 Task: Assign in the project BayTech the issue 'Create a new online platform for online meditation and mindfulness courses with advanced guided meditation and stress reduction features.' to the sprint 'API Management Sprint'. Assign in the project BayTech the issue 'Implement a new cloud-based asset management system for a company with advanced asset tracking and maintenance features' to the sprint 'API Management Sprint'. Assign in the project BayTech the issue 'Integrate a new push notification feature into an existing mobile application to enhance user engagement and real-time updates' to the sprint 'API Management Sprint'. Assign in the project BayTech the issue 'Develop a new tool for automated testing of mobile application UI/UX design and user flow' to the sprint 'API Management Sprint'
Action: Mouse moved to (187, 57)
Screenshot: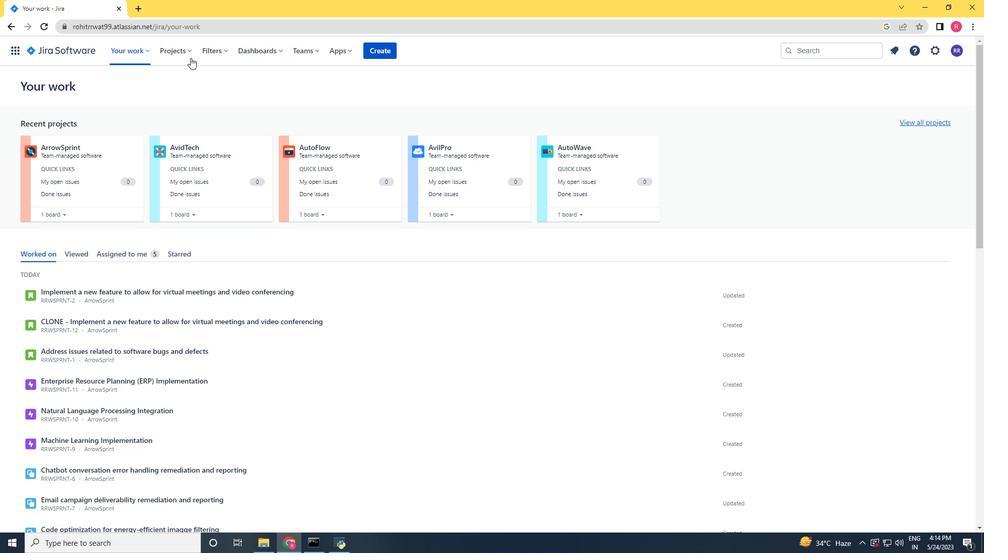 
Action: Mouse pressed left at (187, 57)
Screenshot: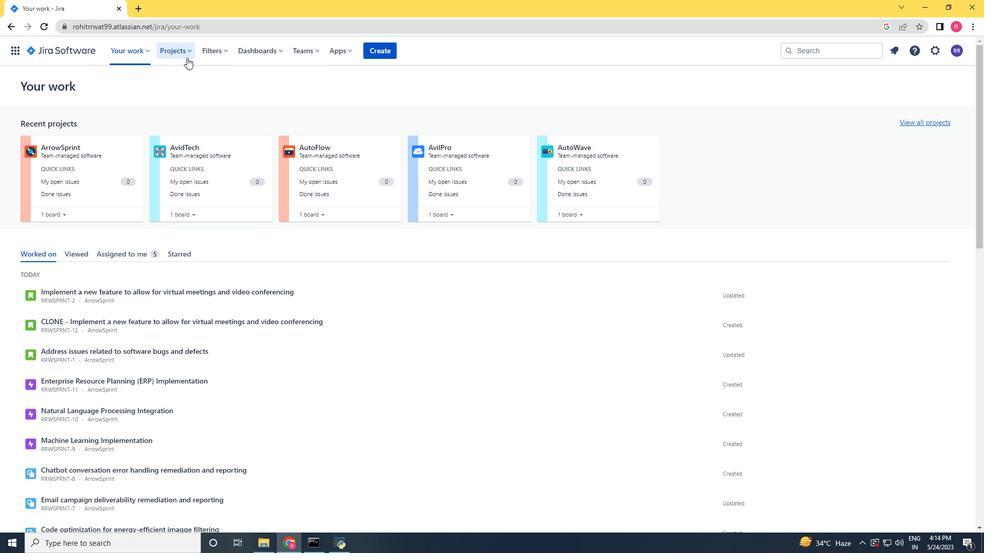
Action: Mouse moved to (205, 100)
Screenshot: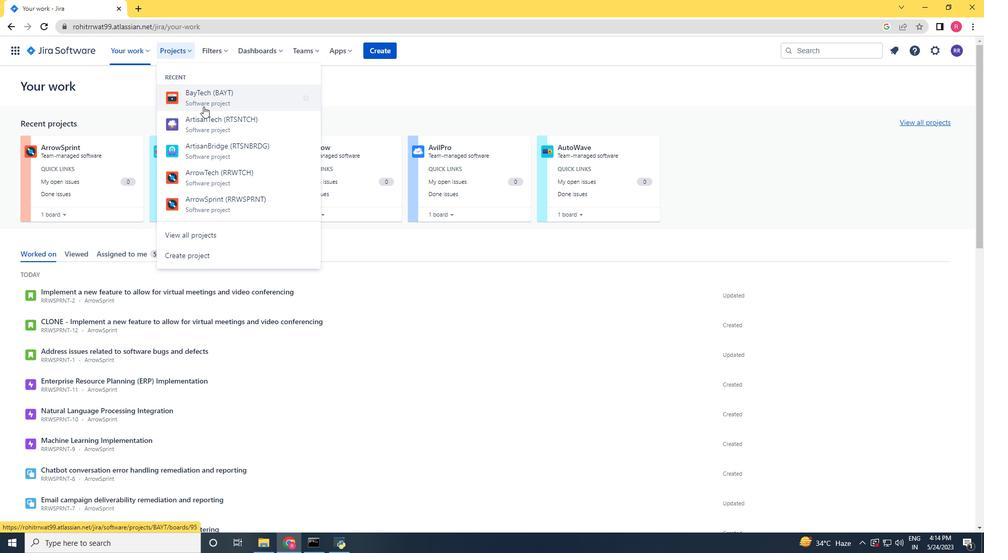 
Action: Mouse pressed left at (205, 100)
Screenshot: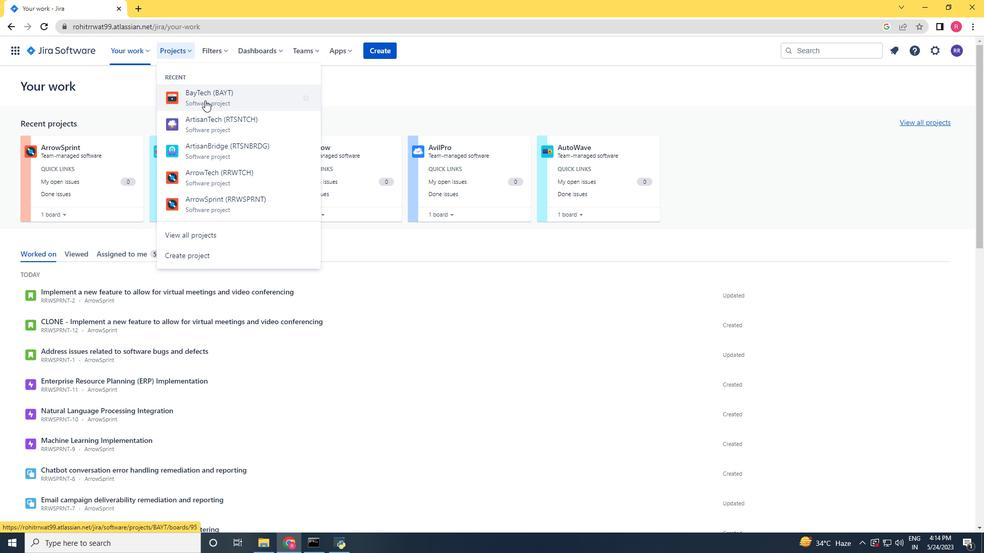 
Action: Mouse moved to (44, 157)
Screenshot: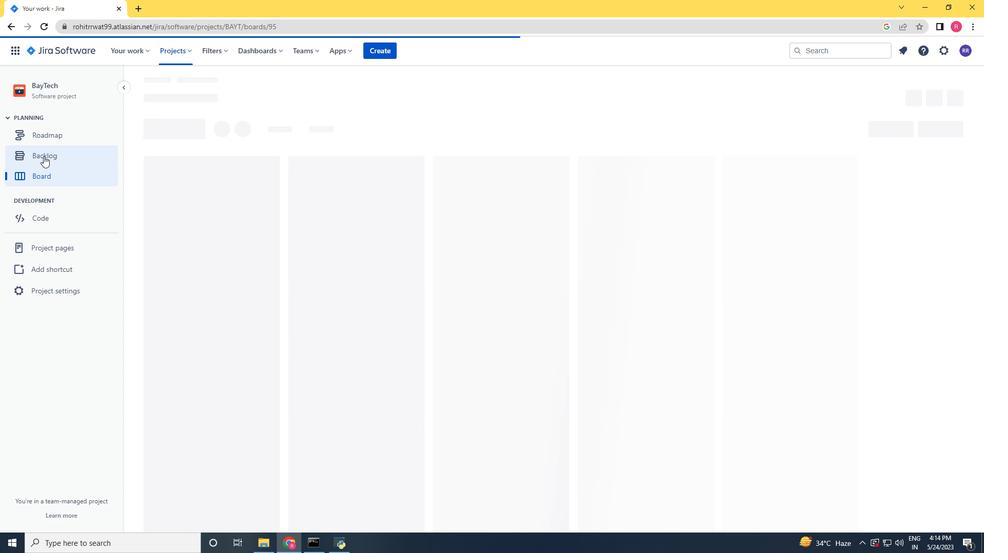 
Action: Mouse pressed left at (44, 157)
Screenshot: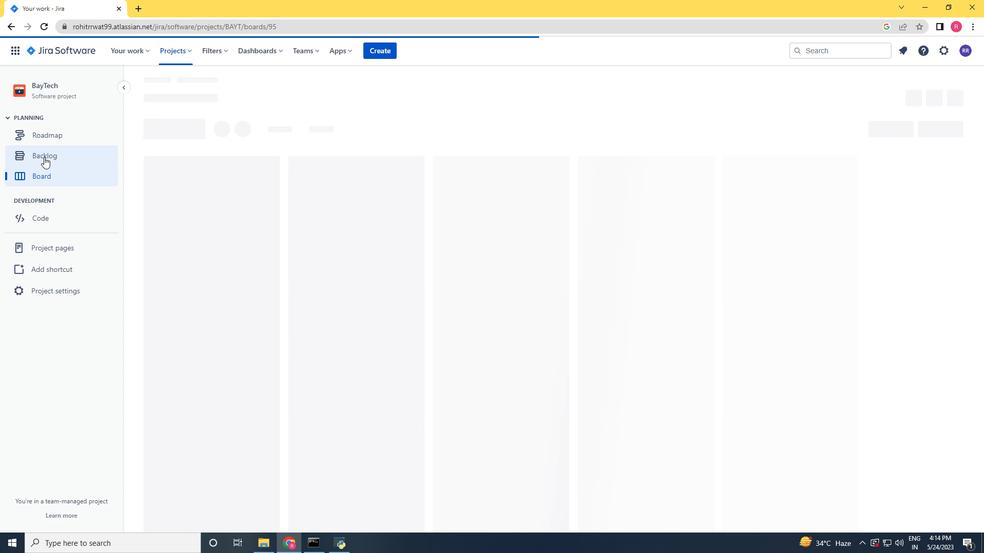 
Action: Mouse moved to (937, 289)
Screenshot: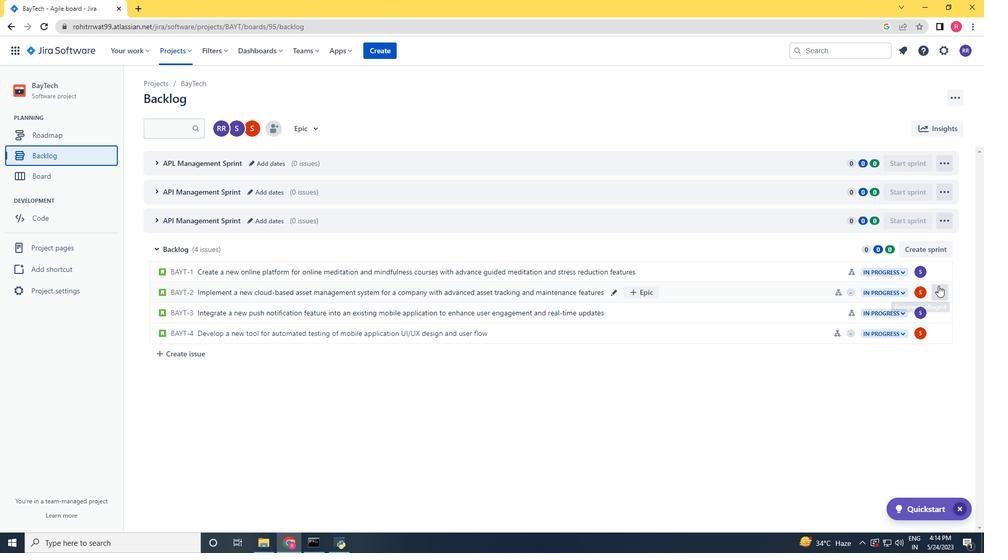 
Action: Mouse pressed left at (937, 289)
Screenshot: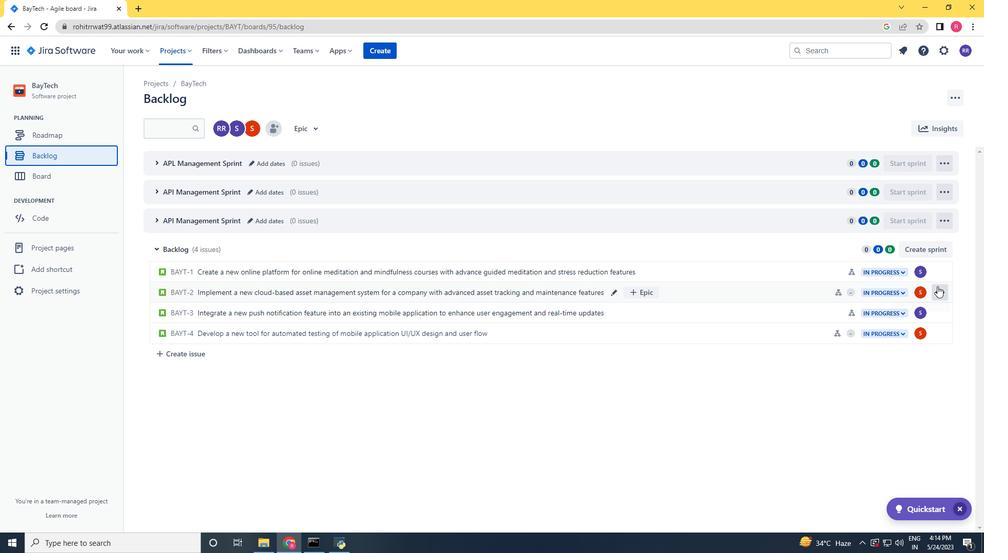 
Action: Mouse moved to (936, 272)
Screenshot: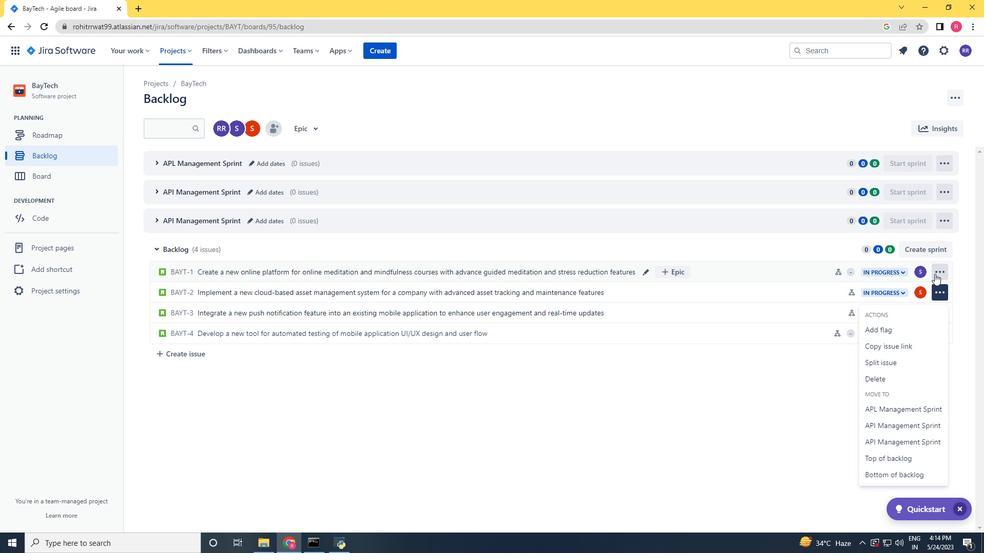 
Action: Mouse pressed left at (936, 272)
Screenshot: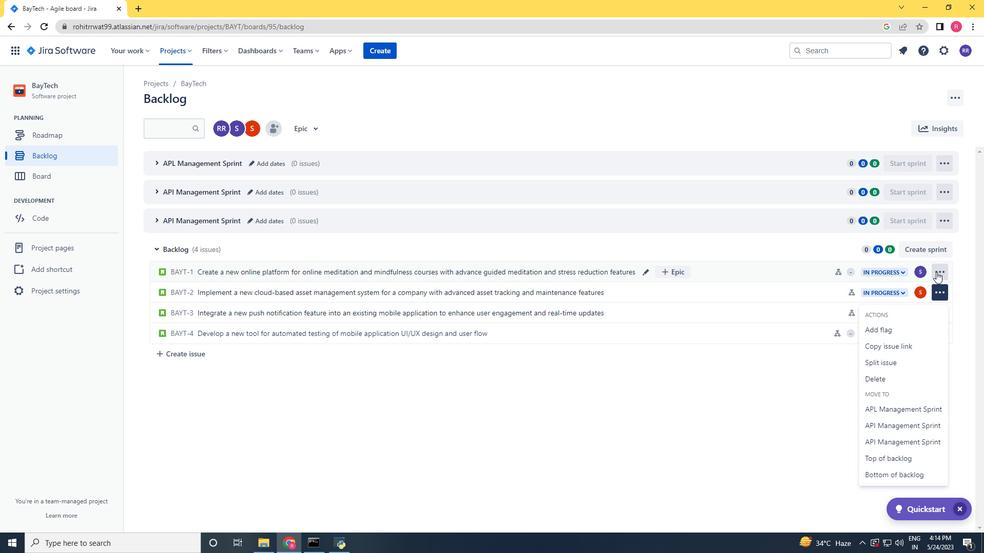 
Action: Mouse moved to (915, 386)
Screenshot: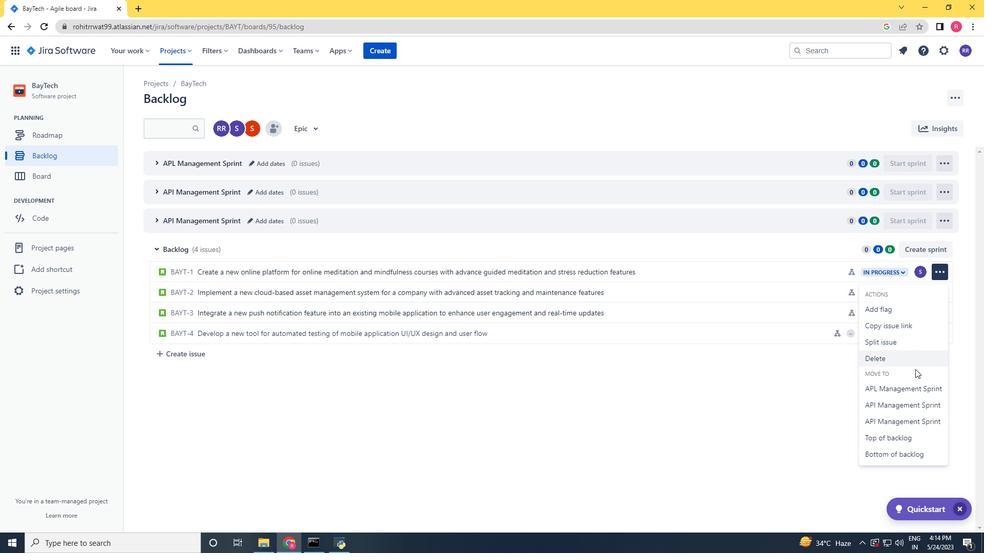 
Action: Mouse pressed left at (915, 386)
Screenshot: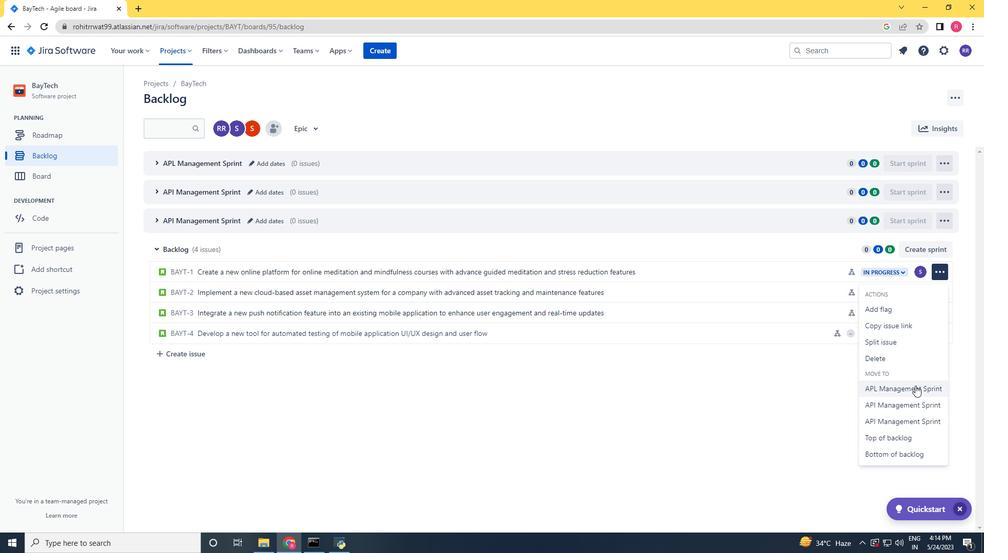 
Action: Mouse moved to (157, 165)
Screenshot: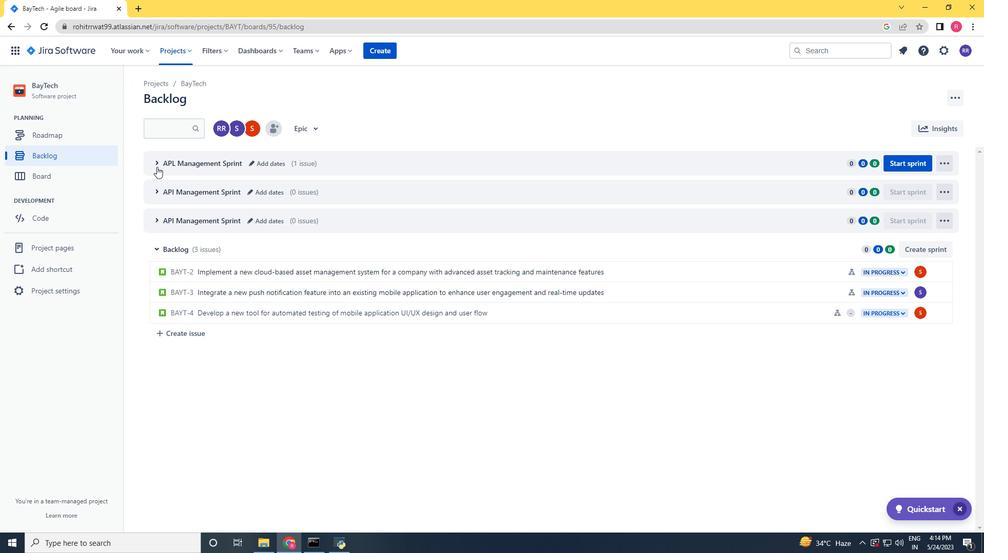 
Action: Mouse pressed left at (157, 165)
Screenshot: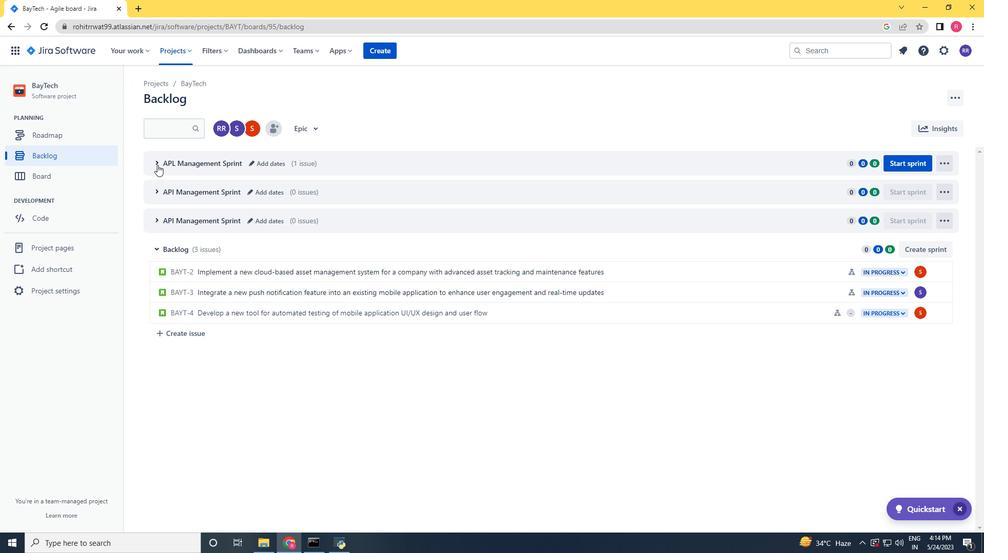 
Action: Mouse moved to (940, 334)
Screenshot: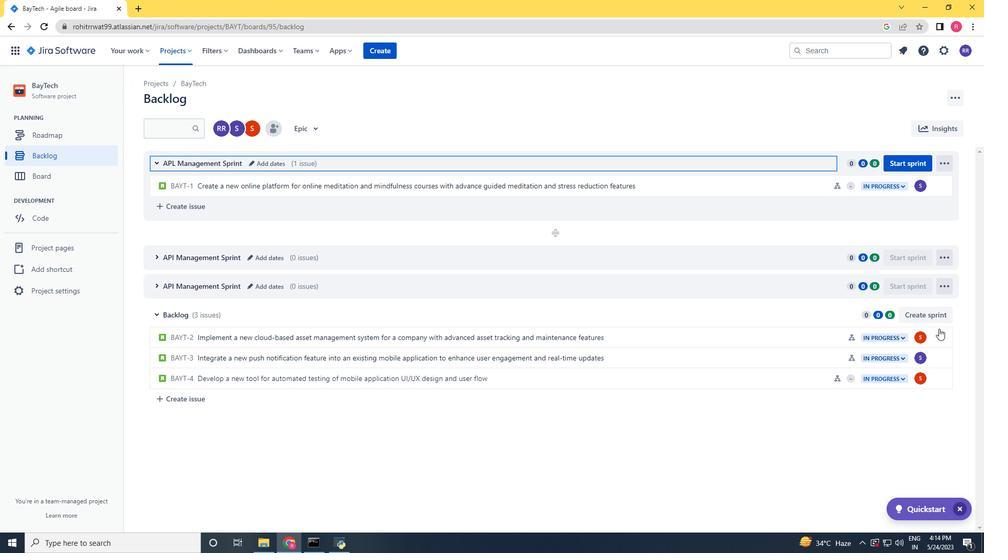 
Action: Mouse pressed left at (940, 334)
Screenshot: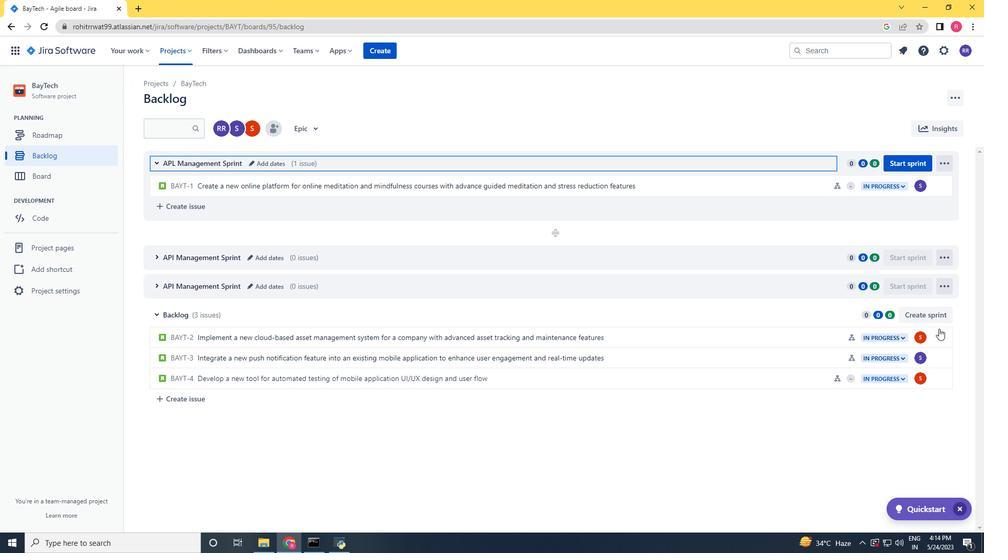 
Action: Mouse moved to (882, 267)
Screenshot: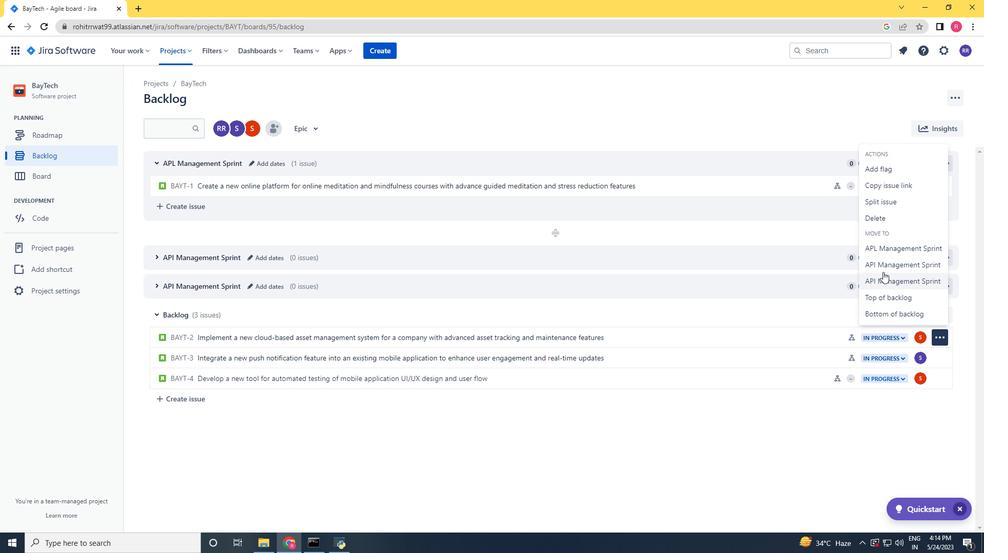 
Action: Mouse pressed left at (882, 267)
Screenshot: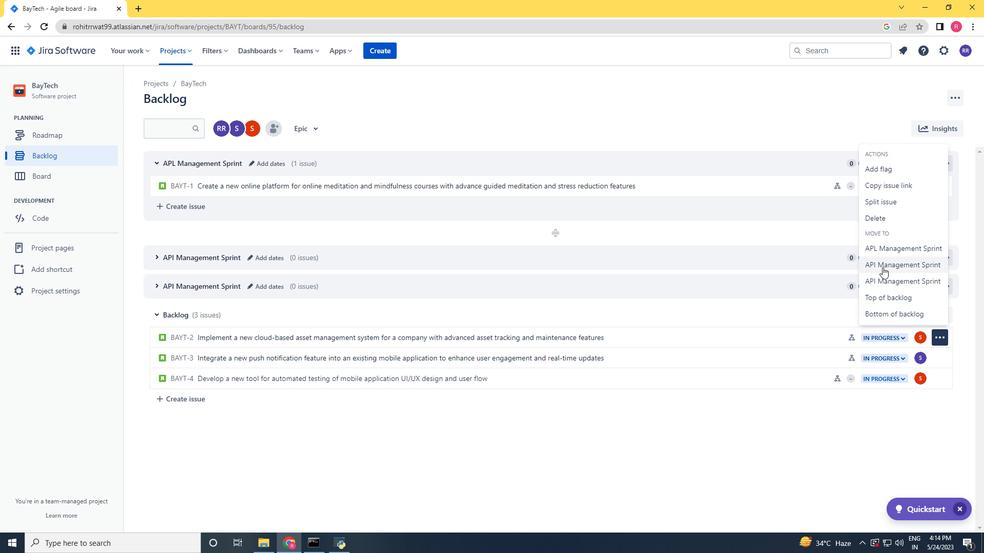 
Action: Mouse moved to (156, 255)
Screenshot: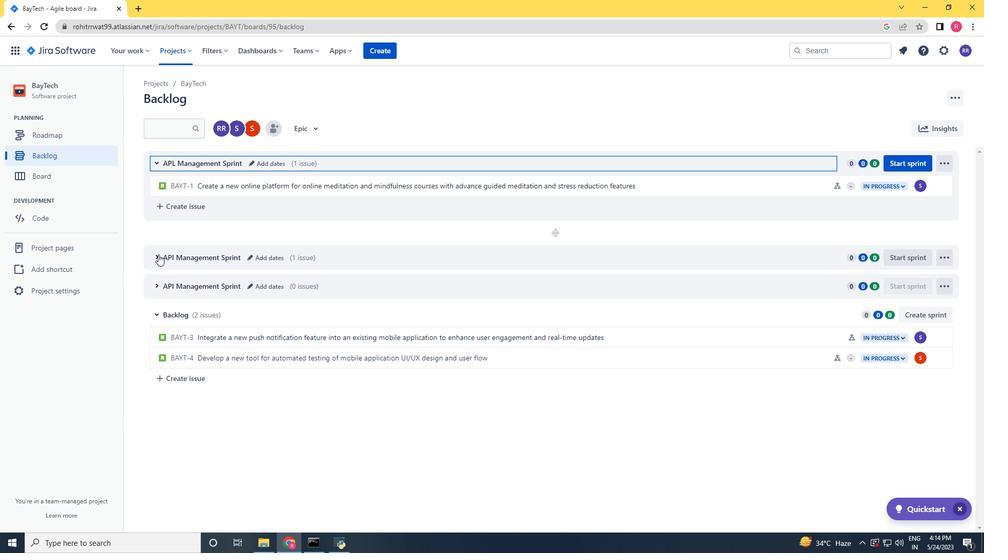 
Action: Mouse pressed left at (156, 255)
Screenshot: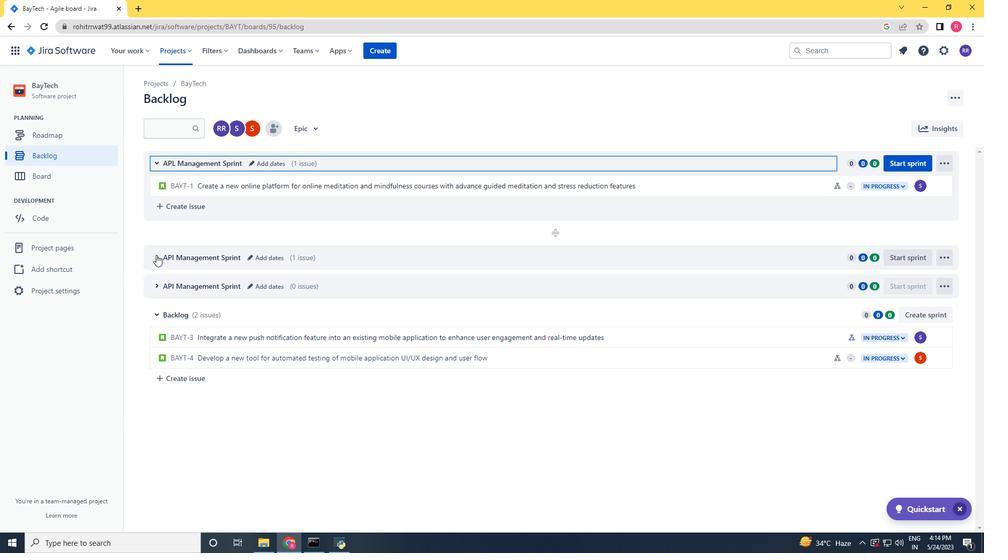 
Action: Mouse moved to (938, 405)
Screenshot: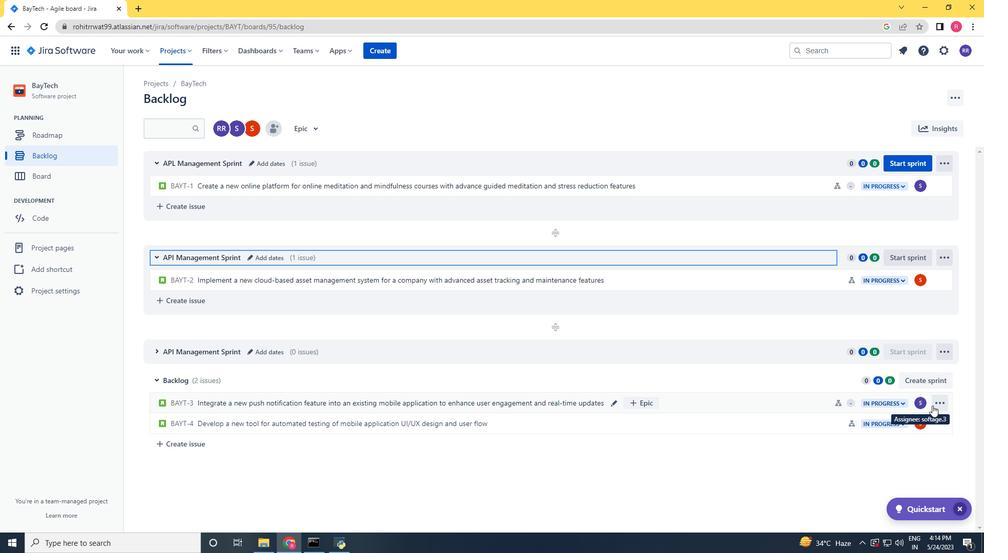 
Action: Mouse pressed left at (938, 405)
Screenshot: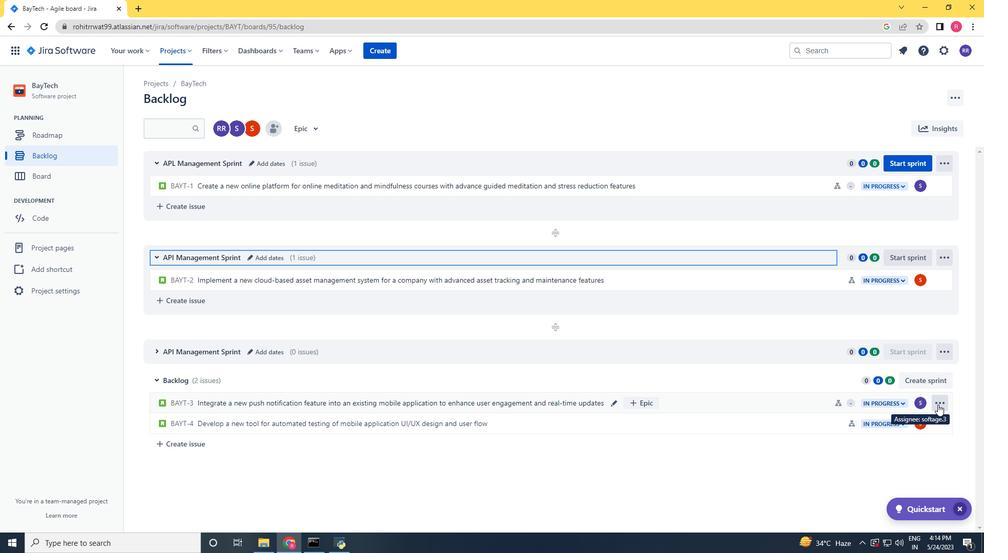 
Action: Mouse moved to (876, 349)
Screenshot: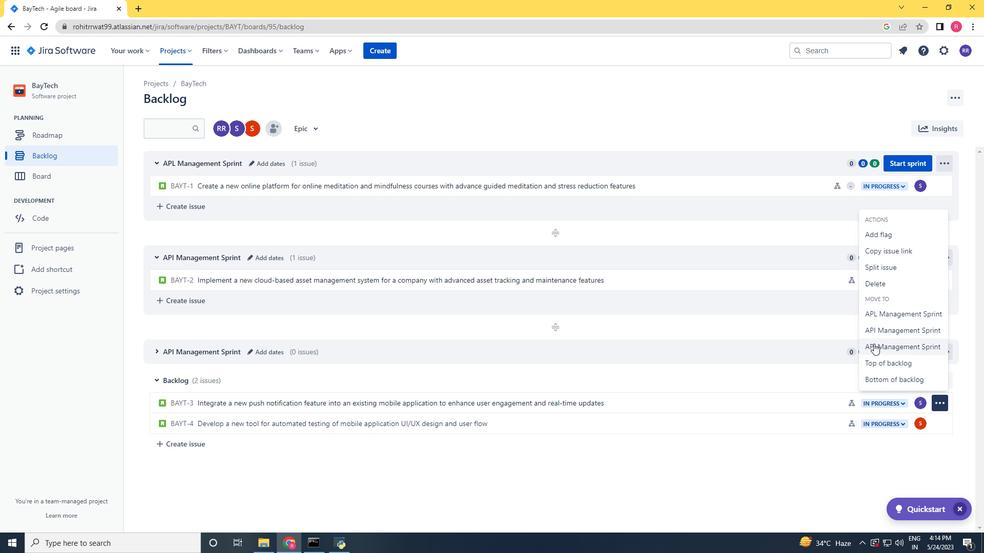 
Action: Mouse pressed left at (876, 349)
Screenshot: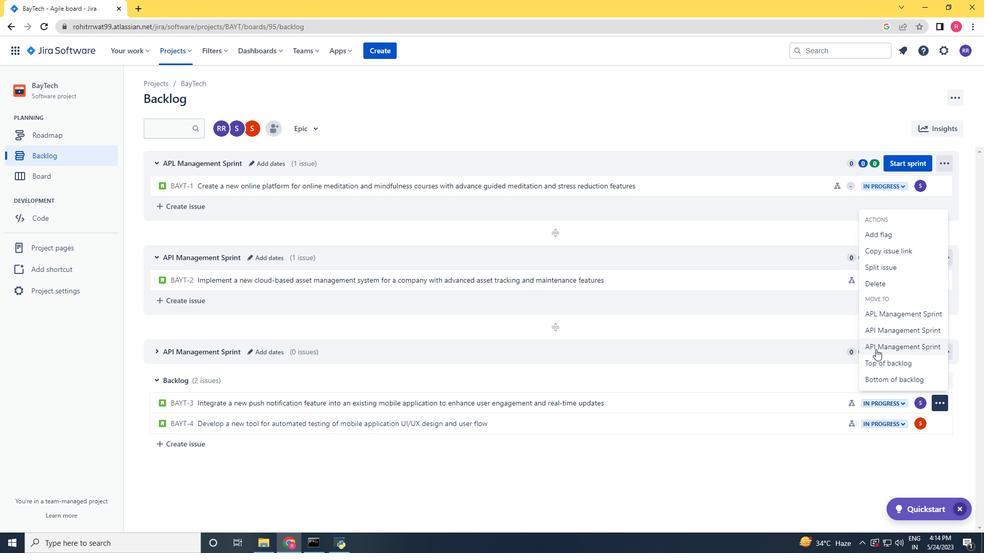 
Action: Mouse moved to (154, 351)
Screenshot: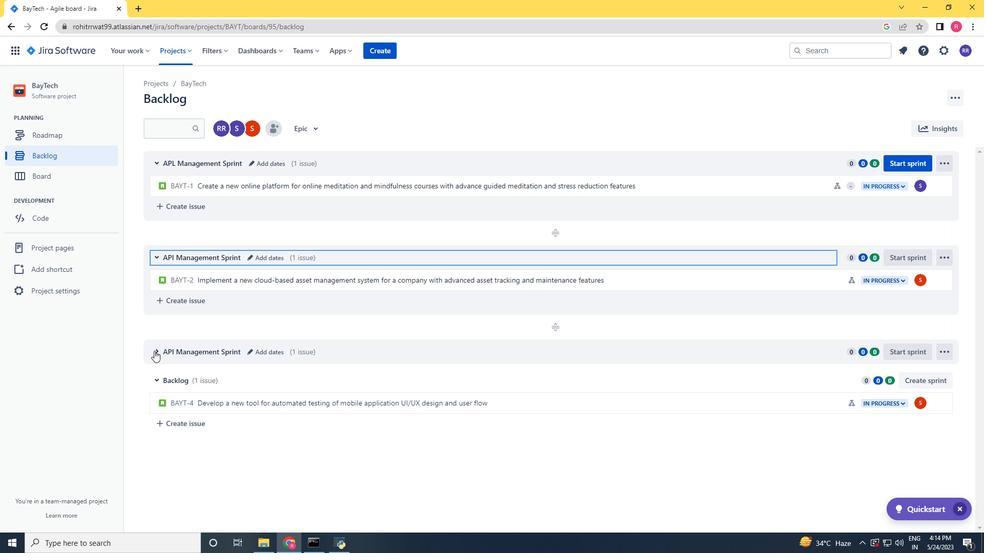 
Action: Mouse pressed left at (154, 351)
Screenshot: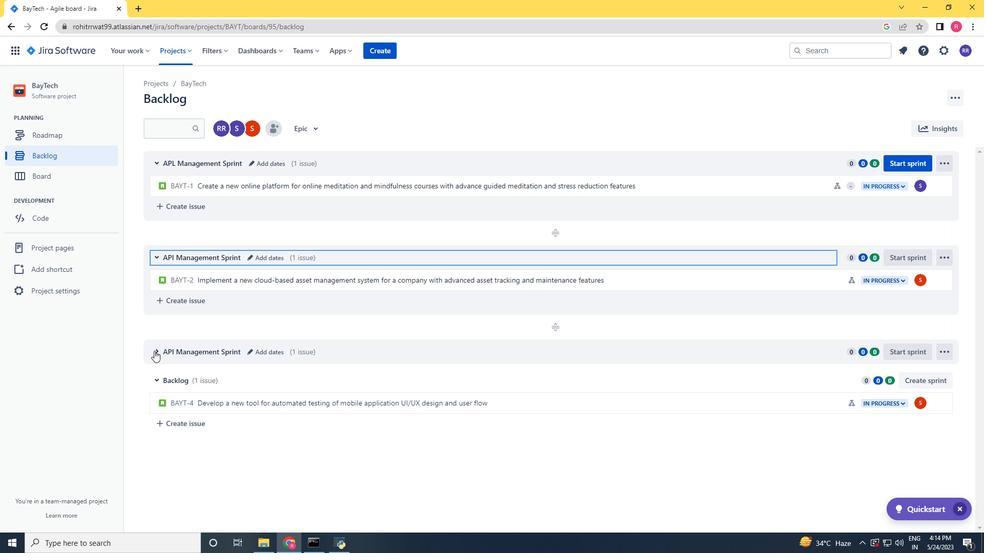 
Action: Mouse moved to (359, 368)
Screenshot: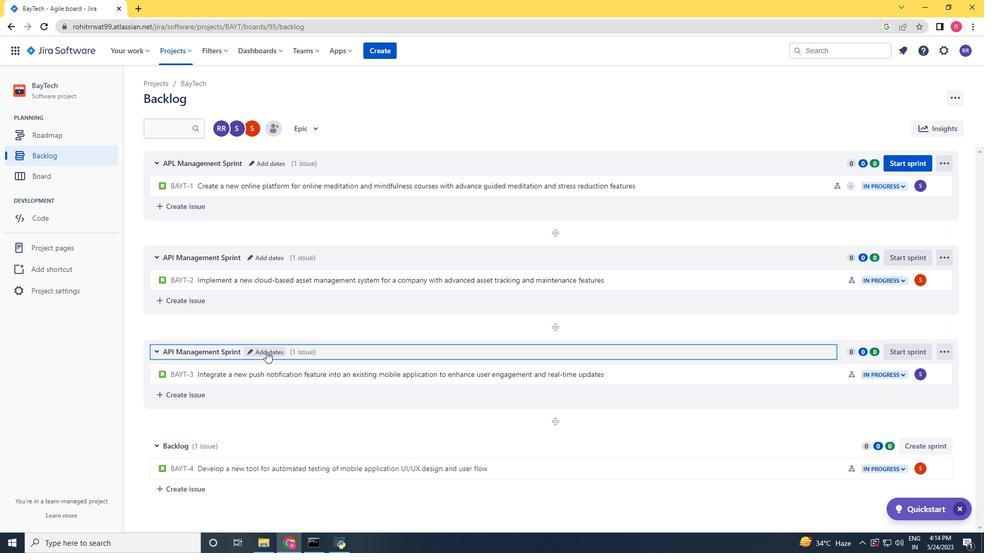 
Action: Mouse scrolled (359, 367) with delta (0, 0)
Screenshot: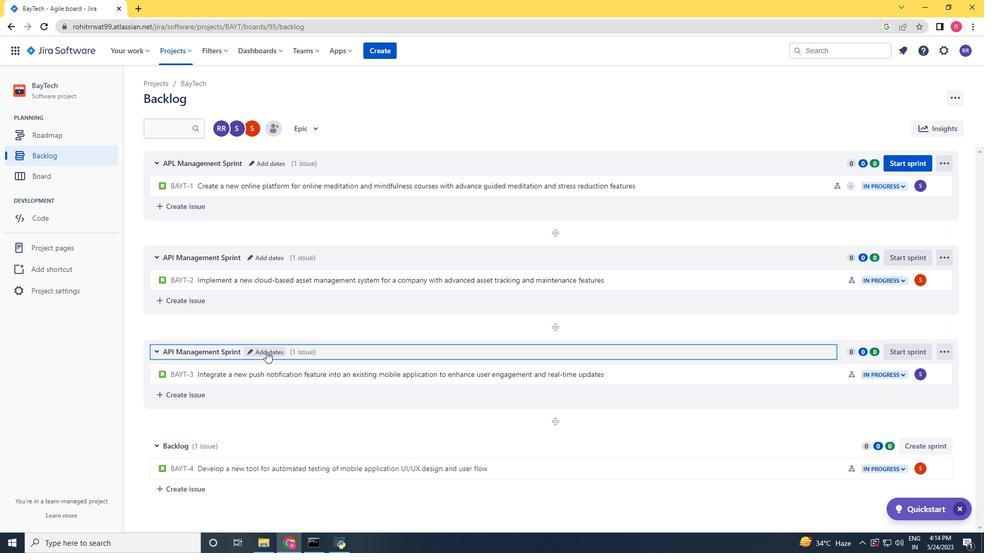 
Action: Mouse moved to (381, 371)
Screenshot: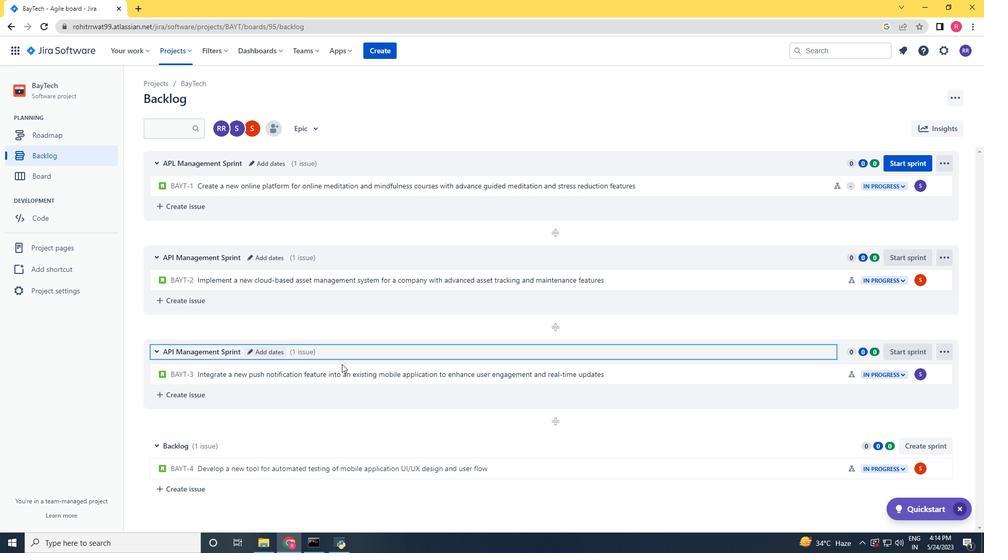 
Action: Mouse scrolled (381, 370) with delta (0, 0)
Screenshot: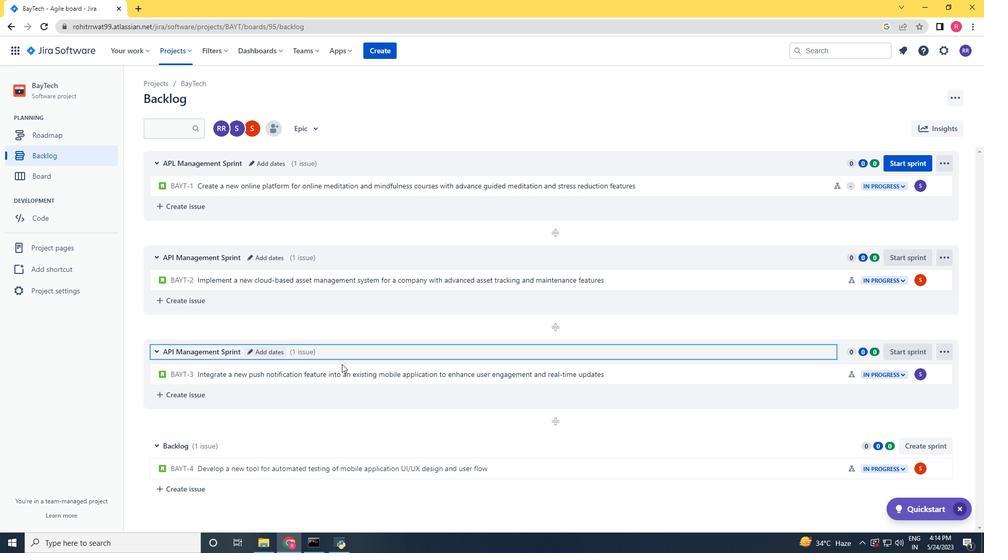 
Action: Mouse moved to (388, 371)
Screenshot: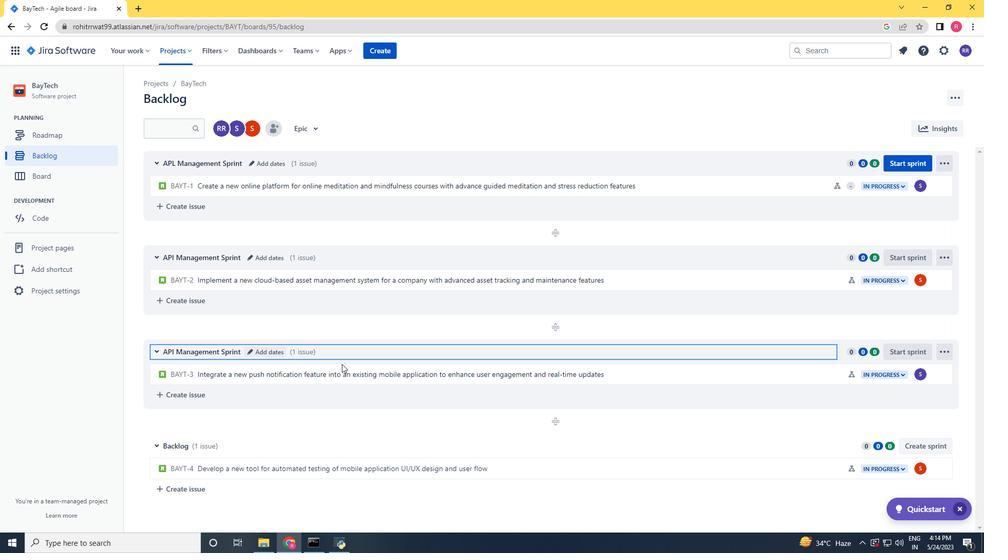 
Action: Mouse scrolled (388, 371) with delta (0, 0)
Screenshot: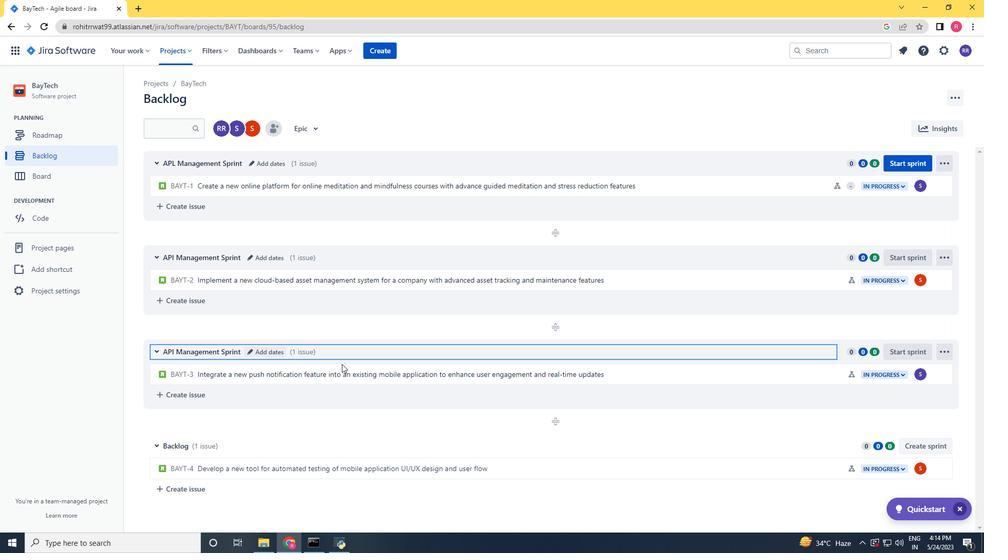 
Action: Mouse moved to (932, 470)
Screenshot: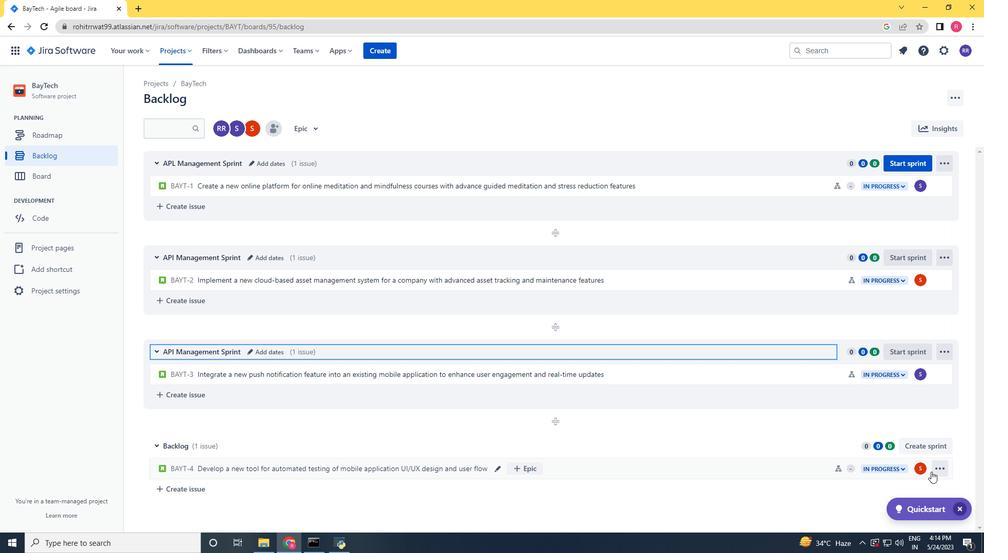 
Action: Mouse pressed left at (932, 470)
Screenshot: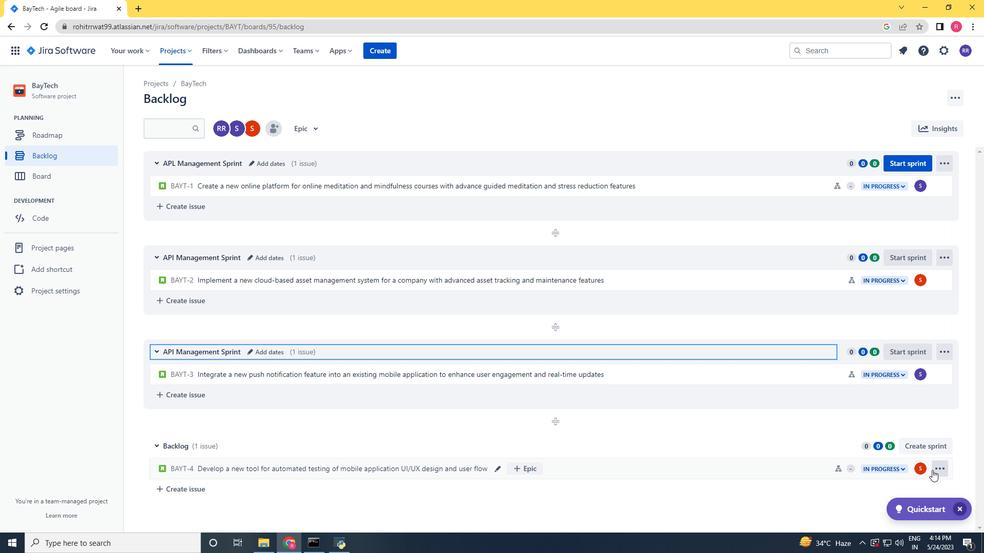 
Action: Mouse moved to (889, 412)
Screenshot: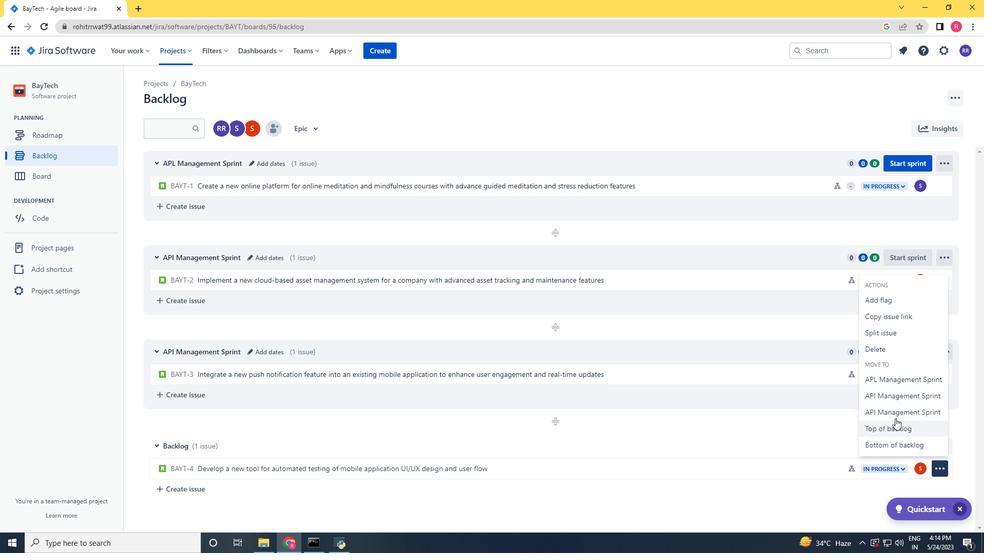 
Action: Mouse pressed left at (889, 412)
Screenshot: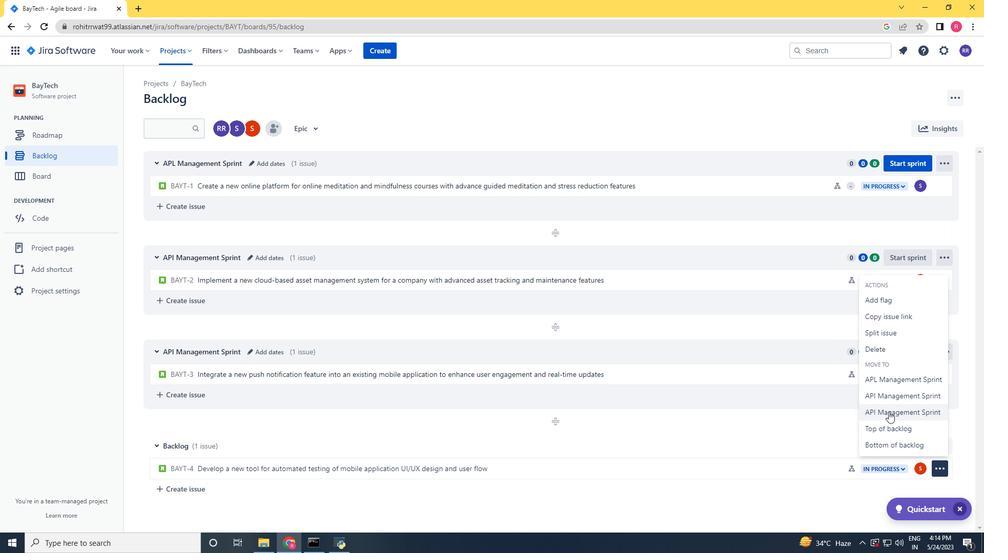 
Action: Mouse moved to (466, 417)
Screenshot: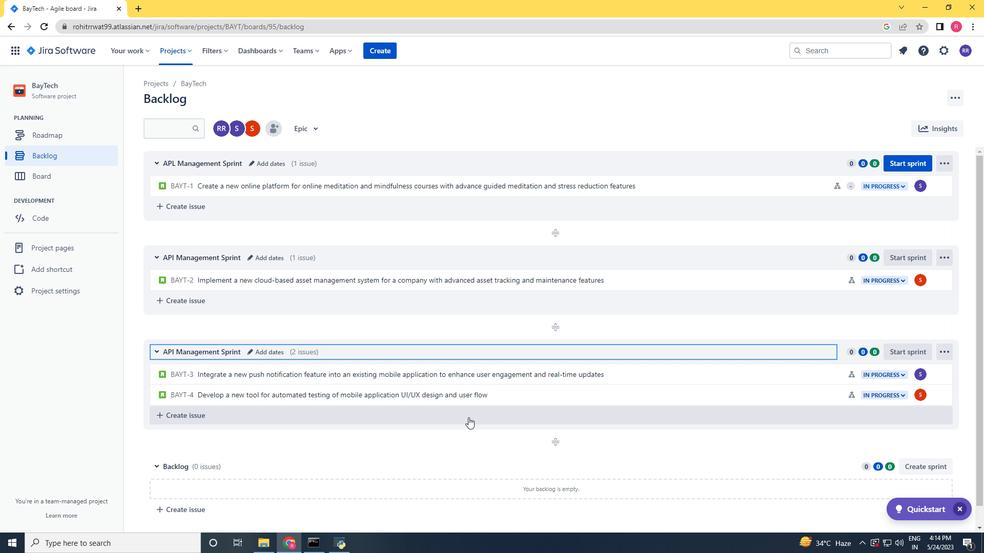 
Action: Mouse scrolled (466, 418) with delta (0, 0)
Screenshot: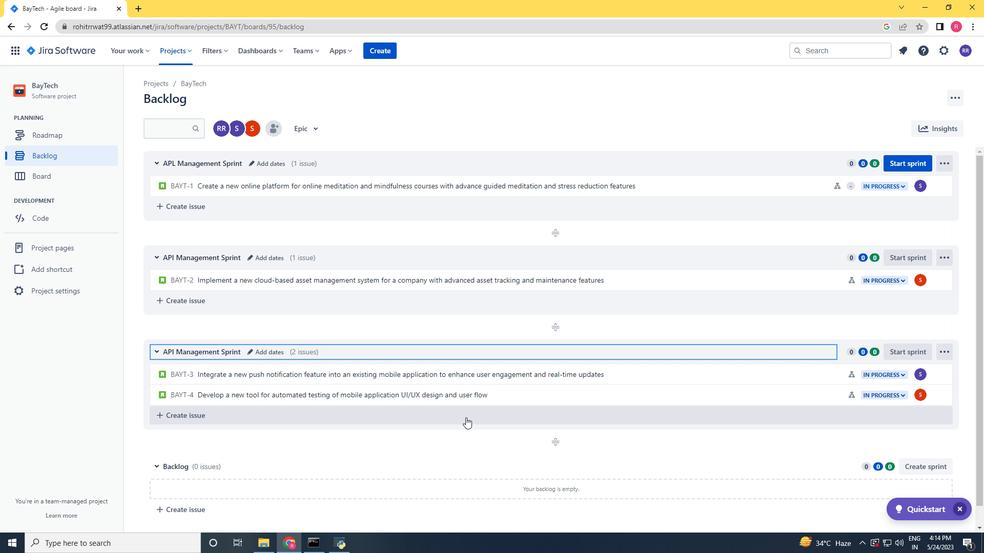 
Action: Mouse scrolled (466, 418) with delta (0, 0)
Screenshot: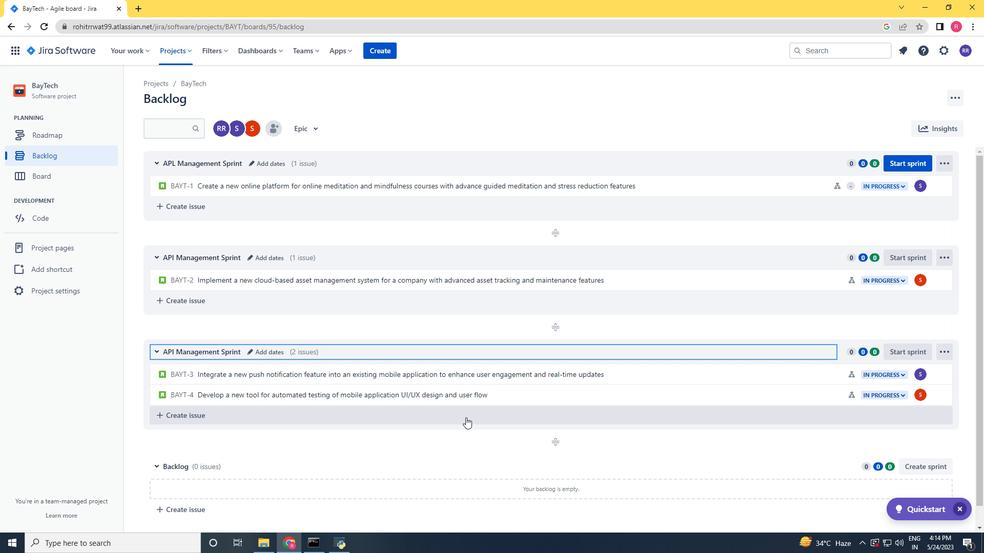 
Action: Mouse scrolled (466, 418) with delta (0, 0)
Screenshot: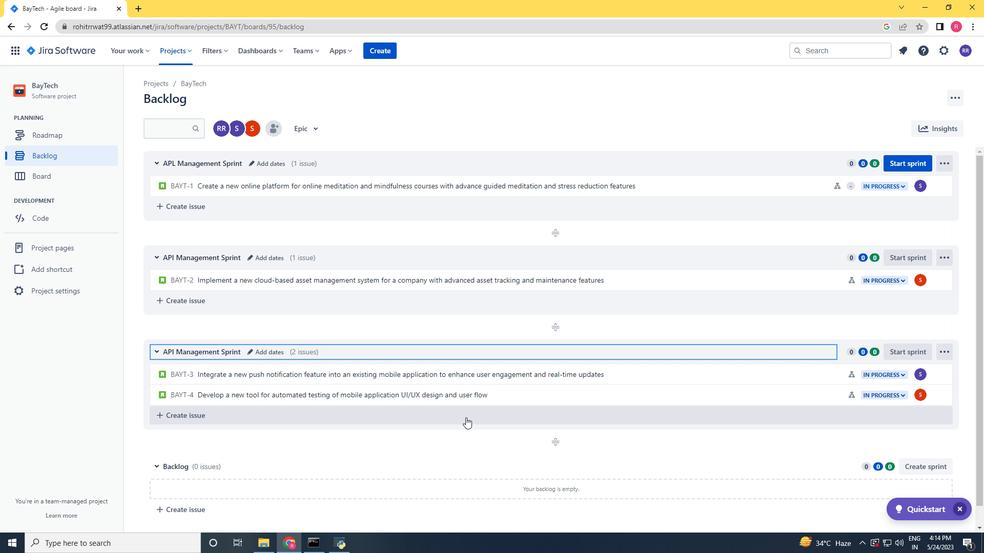 
Action: Mouse scrolled (466, 418) with delta (0, 0)
Screenshot: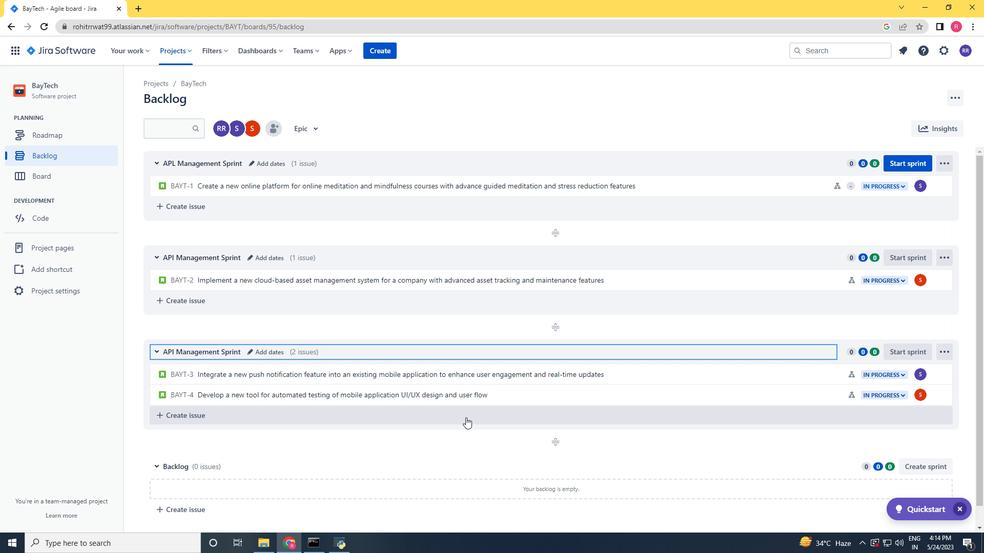 
Action: Mouse scrolled (466, 418) with delta (0, 0)
Screenshot: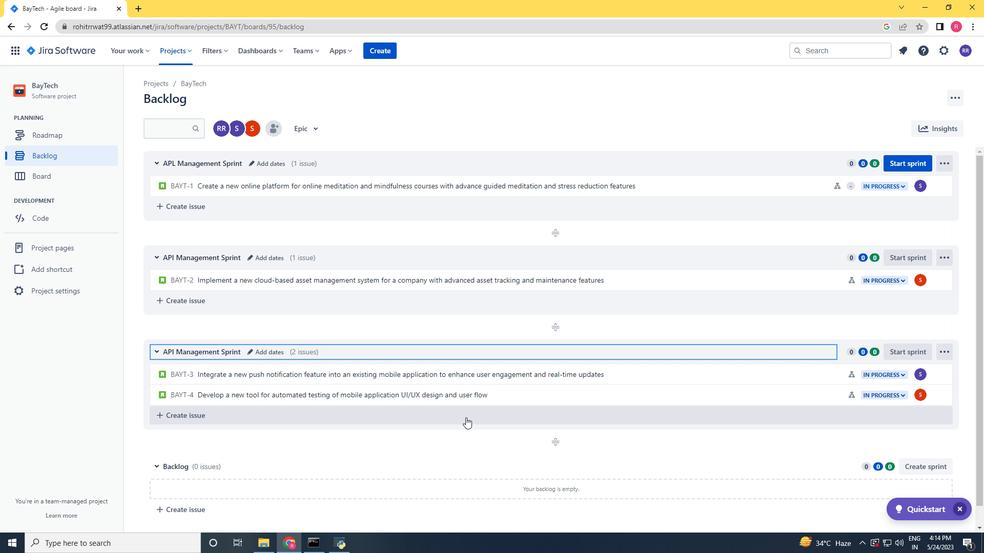
Action: Mouse moved to (466, 411)
Screenshot: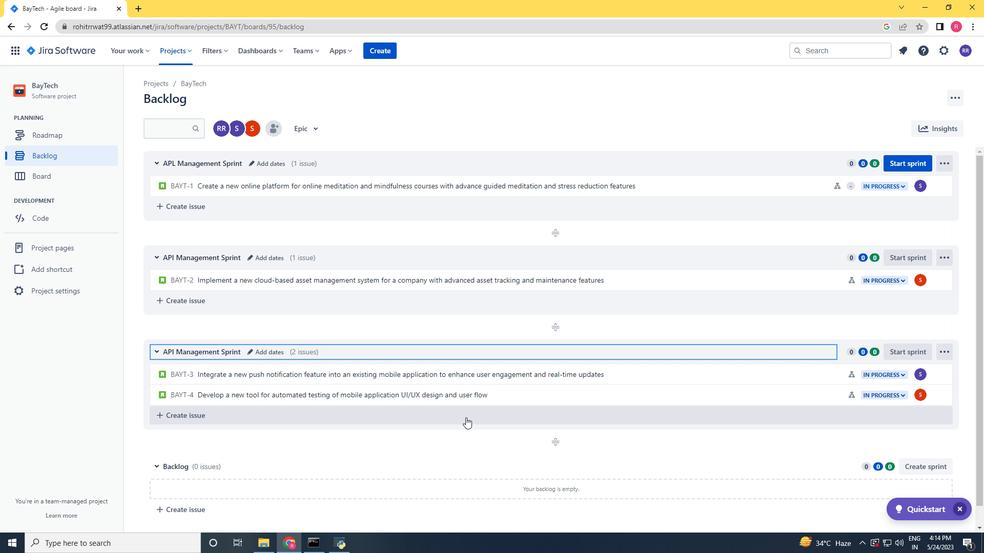 
Action: Mouse scrolled (466, 410) with delta (0, 0)
Screenshot: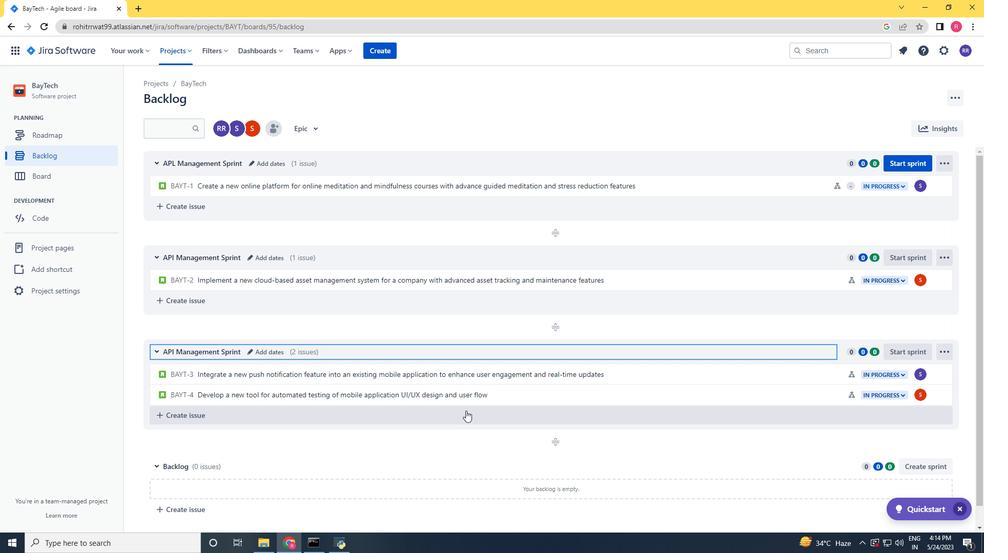 
Action: Mouse scrolled (466, 410) with delta (0, 0)
Screenshot: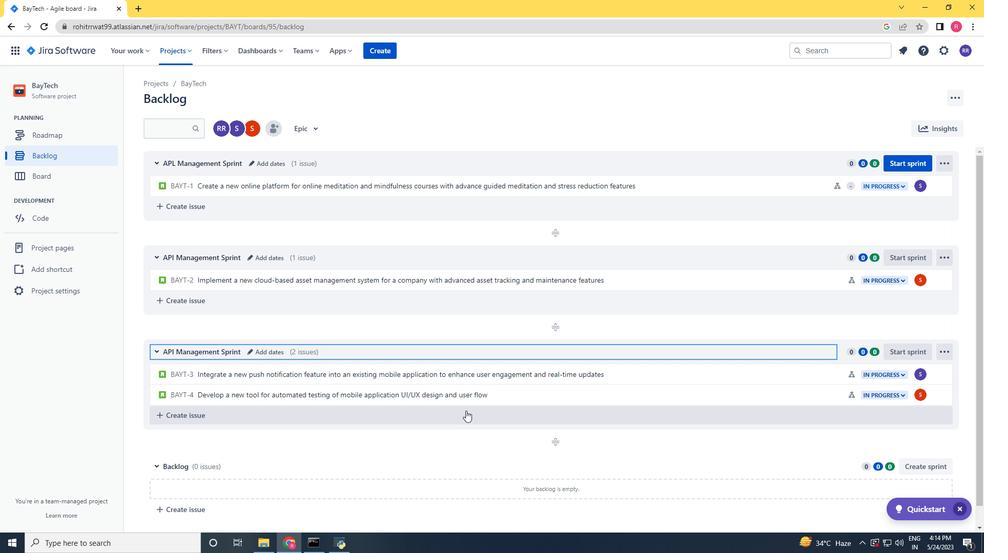 
Action: Mouse scrolled (466, 410) with delta (0, 0)
Screenshot: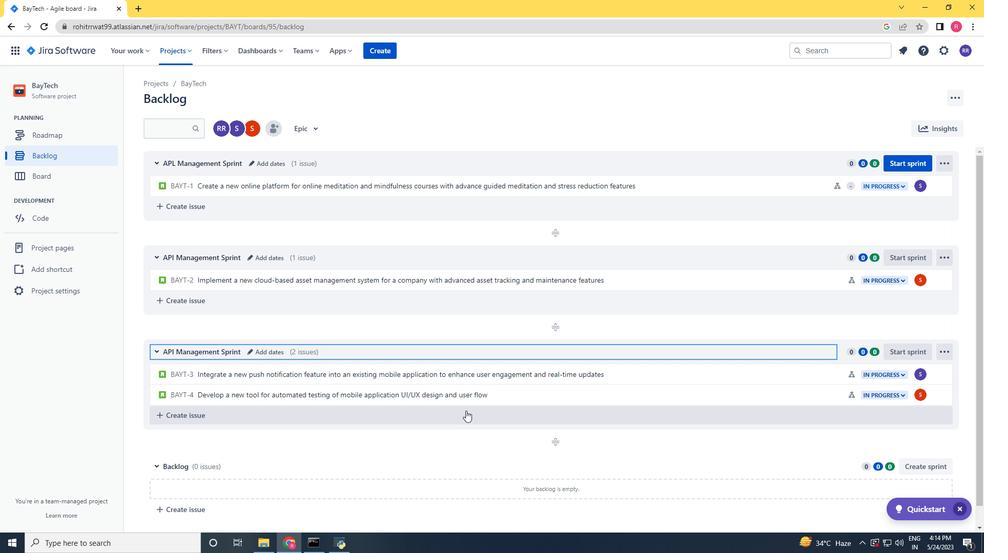 
Action: Mouse scrolled (466, 410) with delta (0, 0)
Screenshot: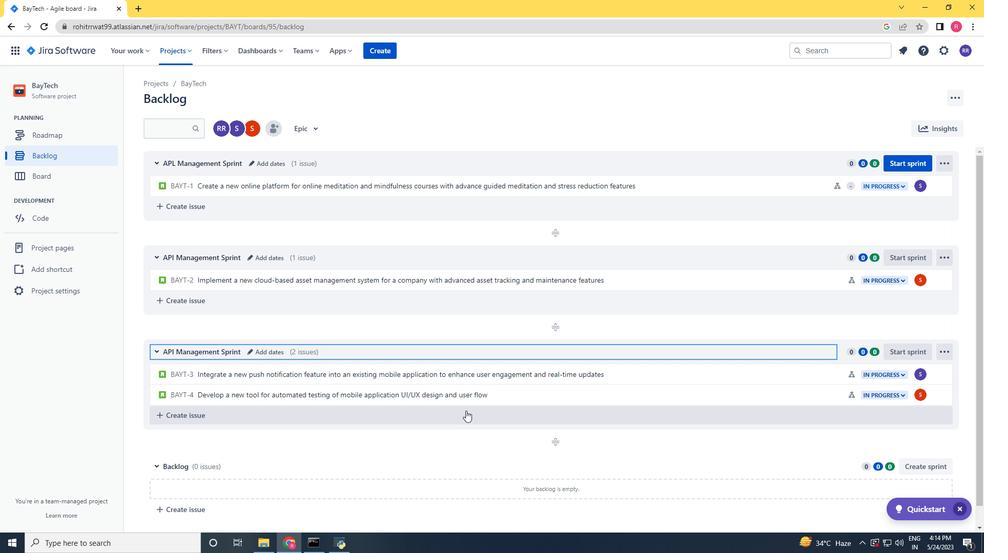 
Action: Mouse scrolled (466, 410) with delta (0, 0)
Screenshot: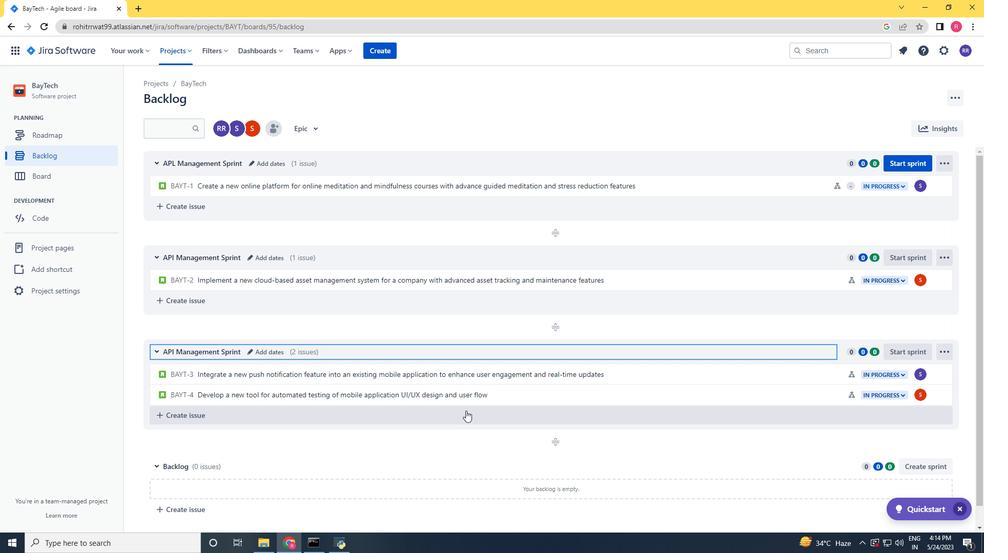 
Action: Mouse scrolled (466, 410) with delta (0, 0)
Screenshot: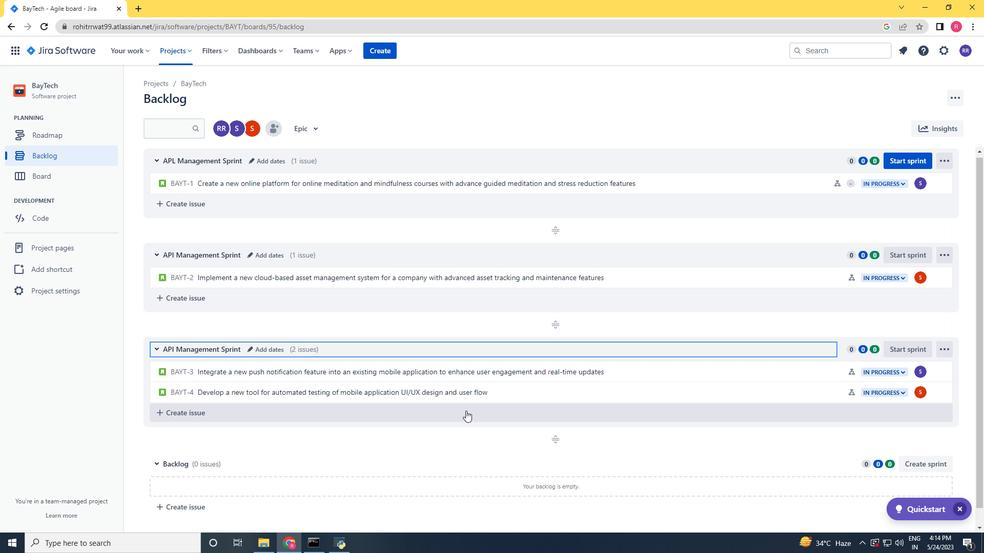 
Action: Mouse scrolled (466, 411) with delta (0, 0)
Screenshot: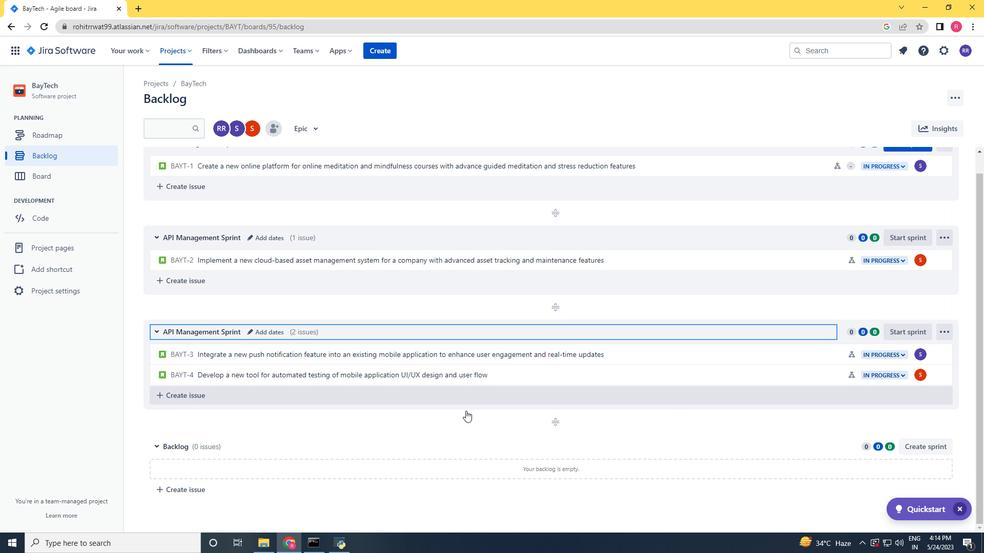 
Action: Mouse scrolled (466, 411) with delta (0, 0)
Screenshot: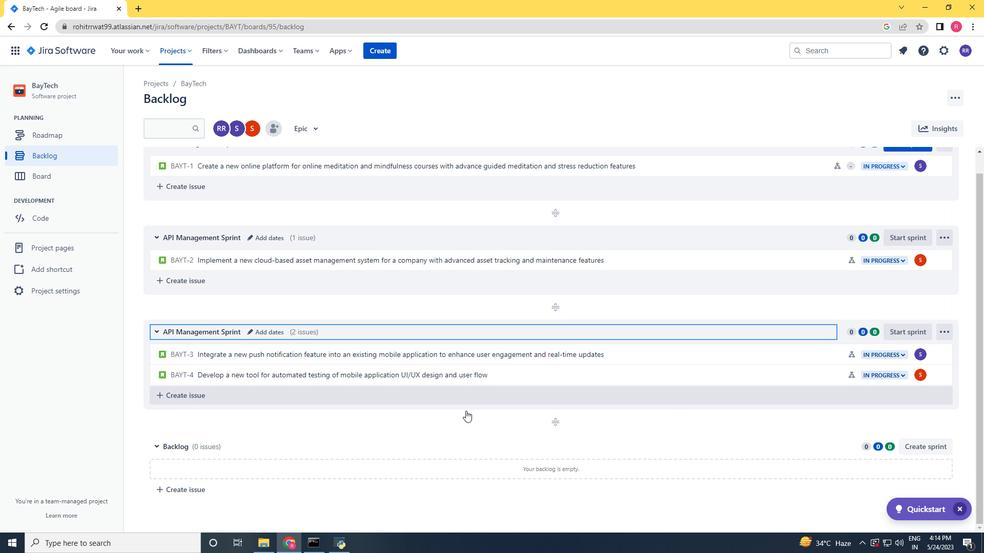 
Action: Mouse scrolled (466, 411) with delta (0, 0)
Screenshot: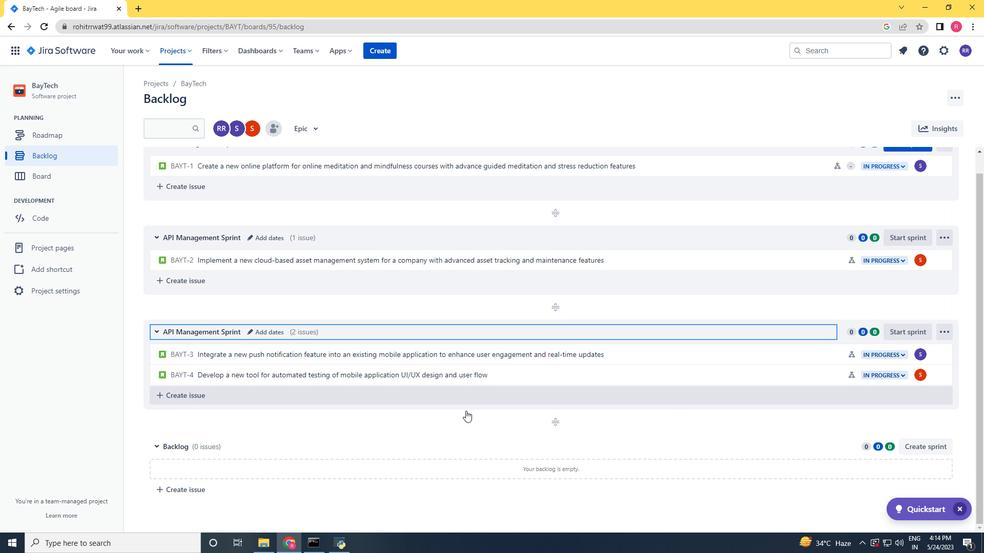 
Action: Mouse scrolled (466, 411) with delta (0, 0)
Screenshot: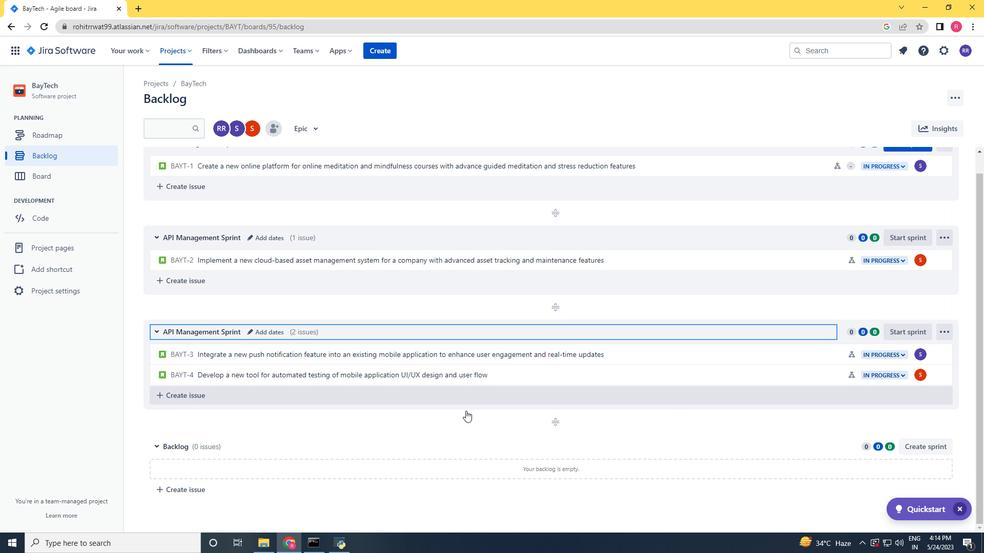 
Action: Mouse scrolled (466, 411) with delta (0, 0)
Screenshot: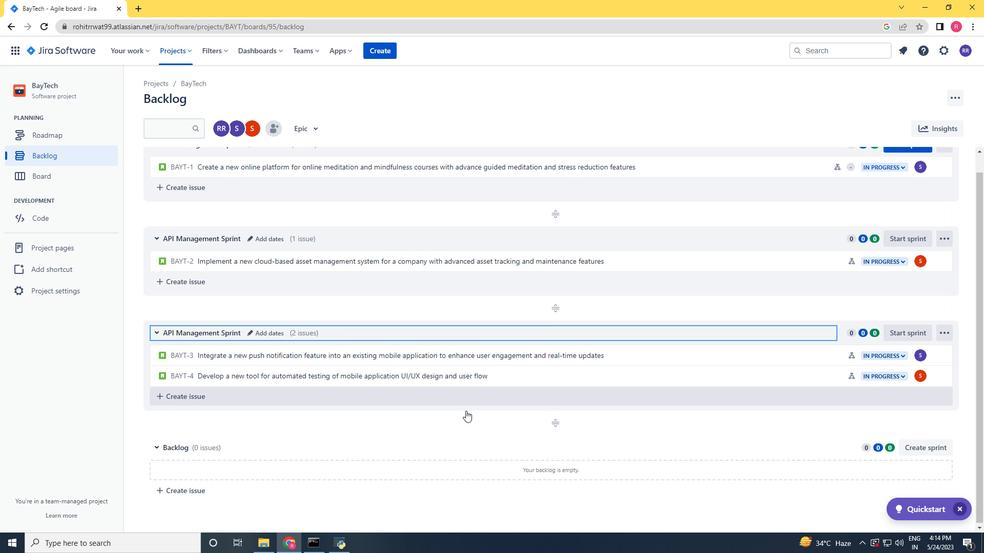 
